 Task: Check option "End current position as of now".
Action: Mouse moved to (352, 341)
Screenshot: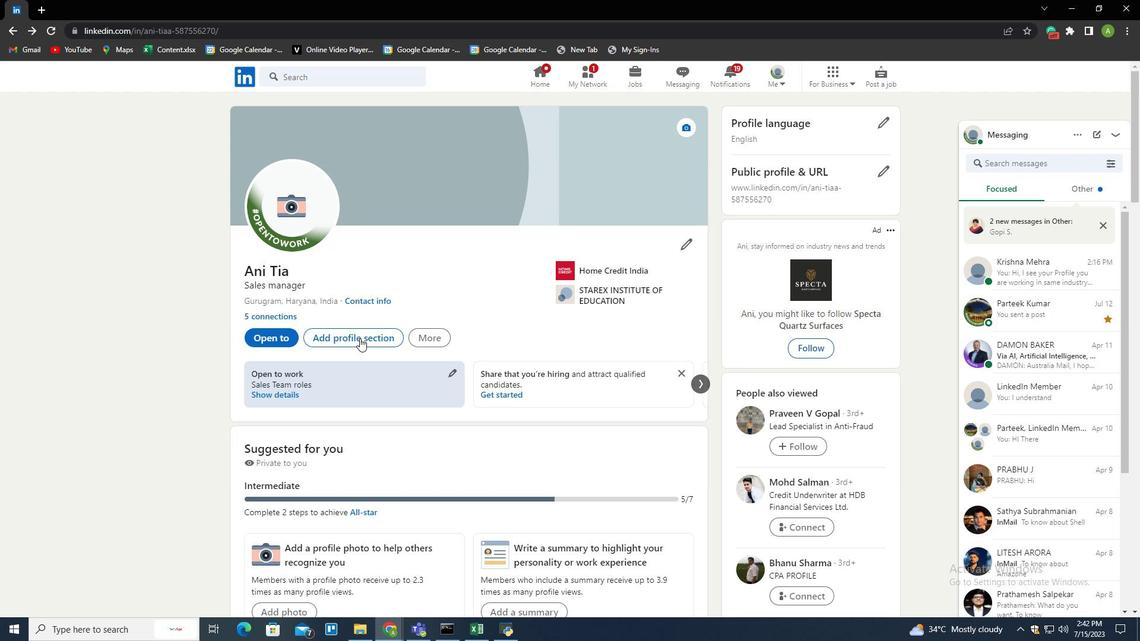 
Action: Mouse pressed left at (352, 341)
Screenshot: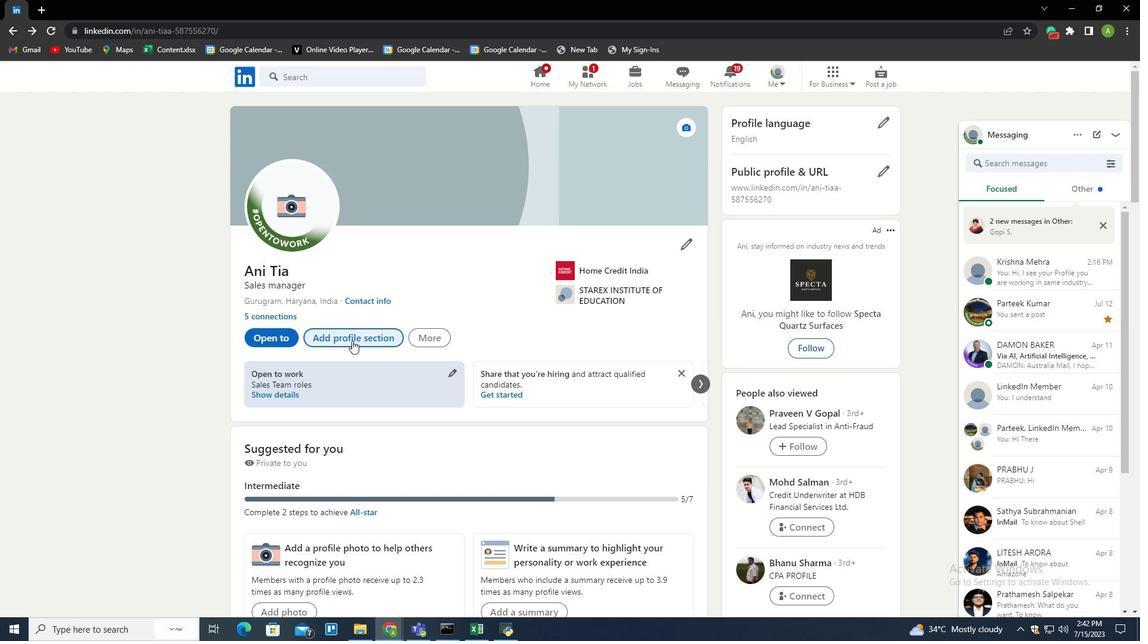 
Action: Mouse moved to (487, 132)
Screenshot: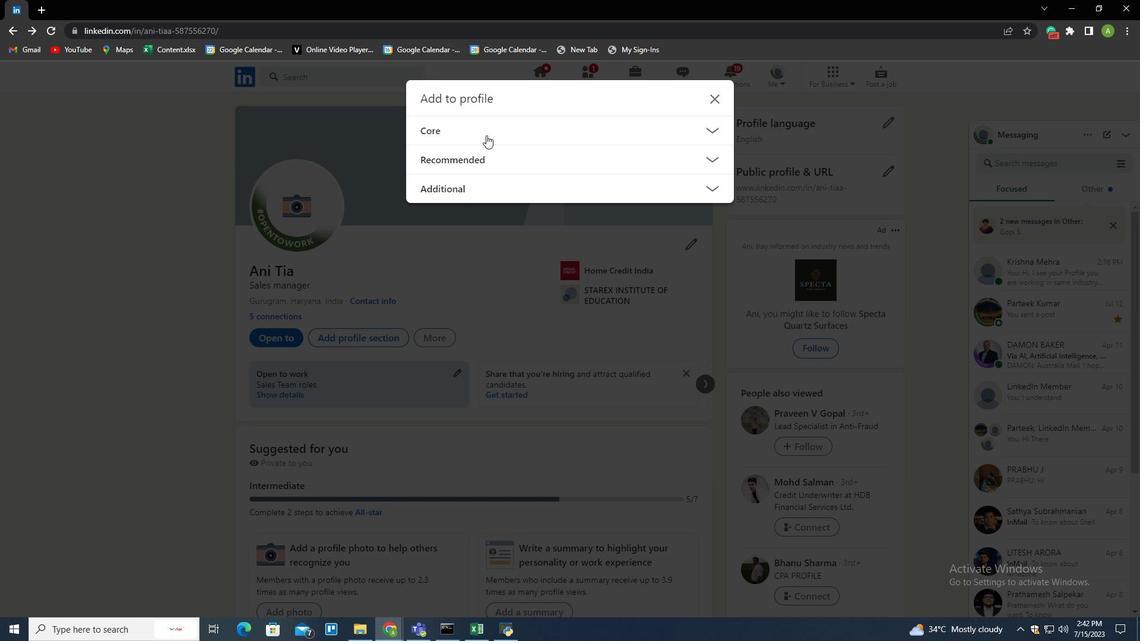 
Action: Mouse pressed left at (487, 132)
Screenshot: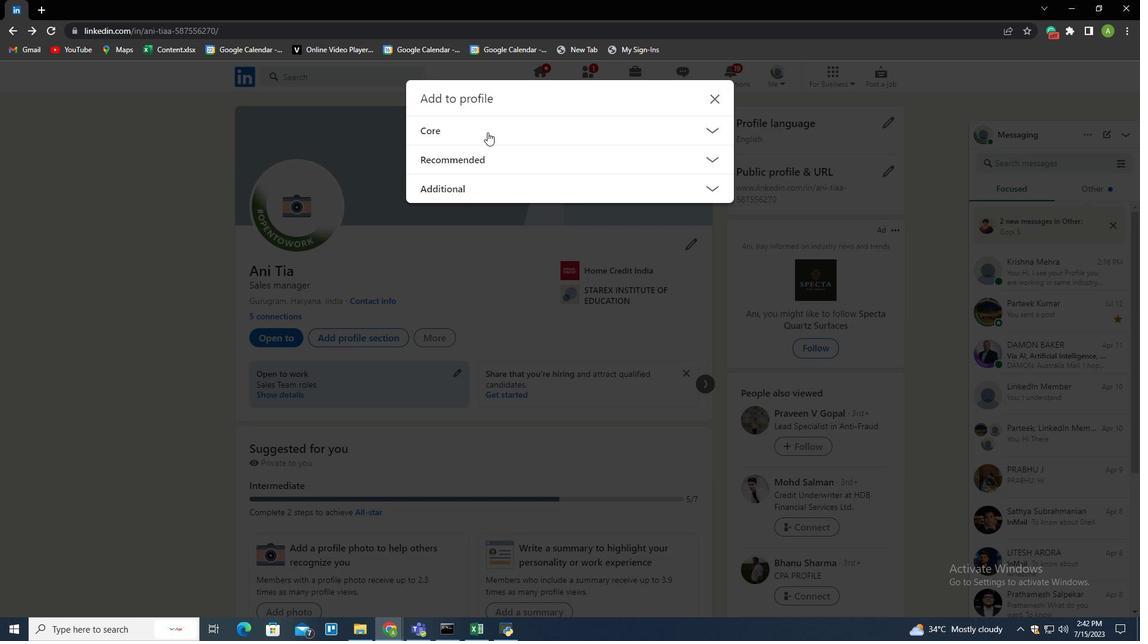
Action: Mouse moved to (447, 301)
Screenshot: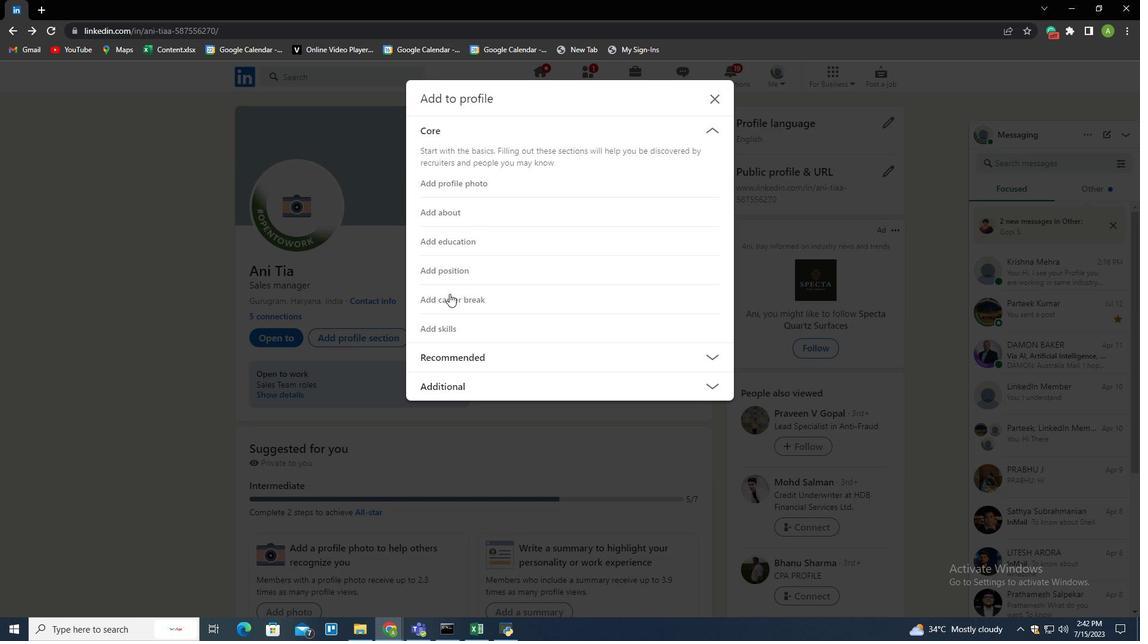 
Action: Mouse pressed left at (447, 301)
Screenshot: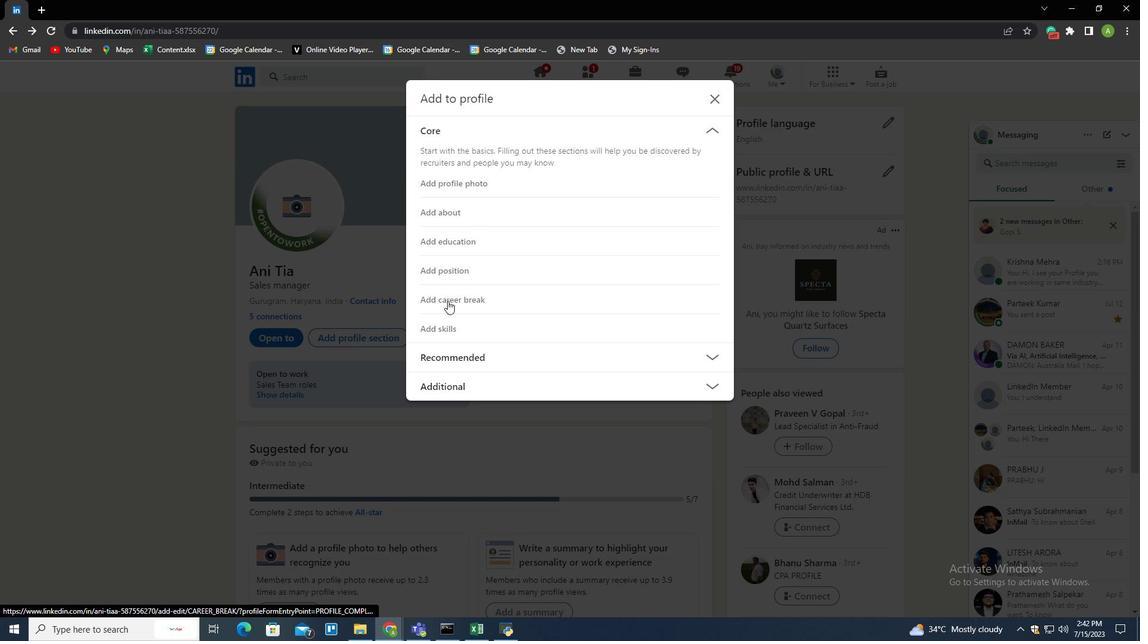 
Action: Mouse moved to (477, 279)
Screenshot: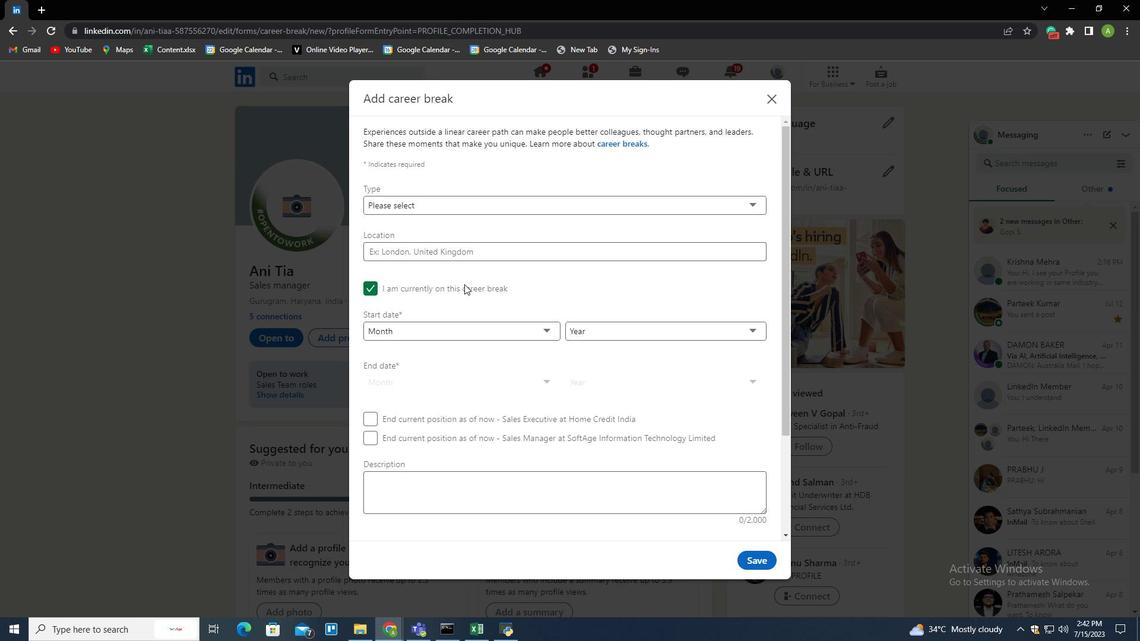 
Action: Mouse scrolled (477, 278) with delta (0, 0)
Screenshot: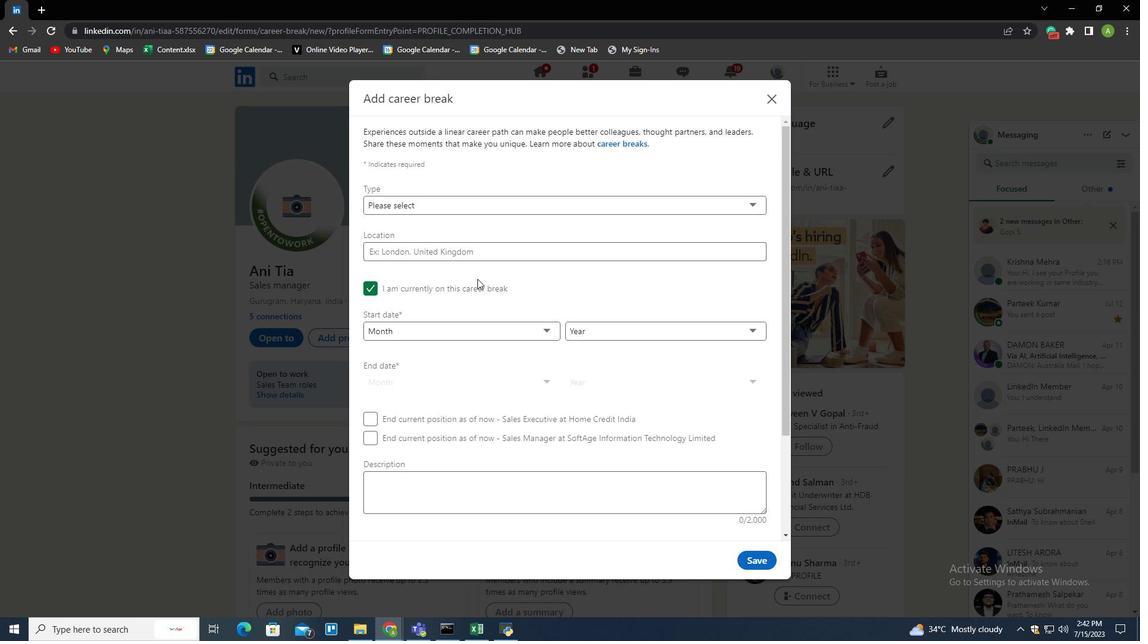 
Action: Mouse scrolled (477, 278) with delta (0, 0)
Screenshot: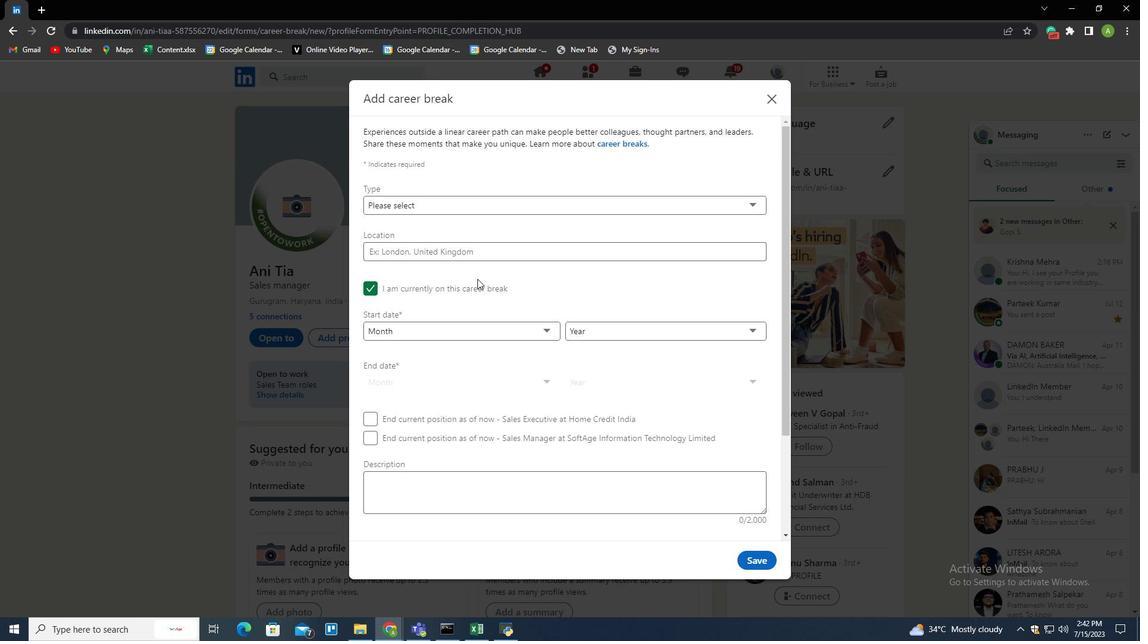 
Action: Mouse moved to (368, 295)
Screenshot: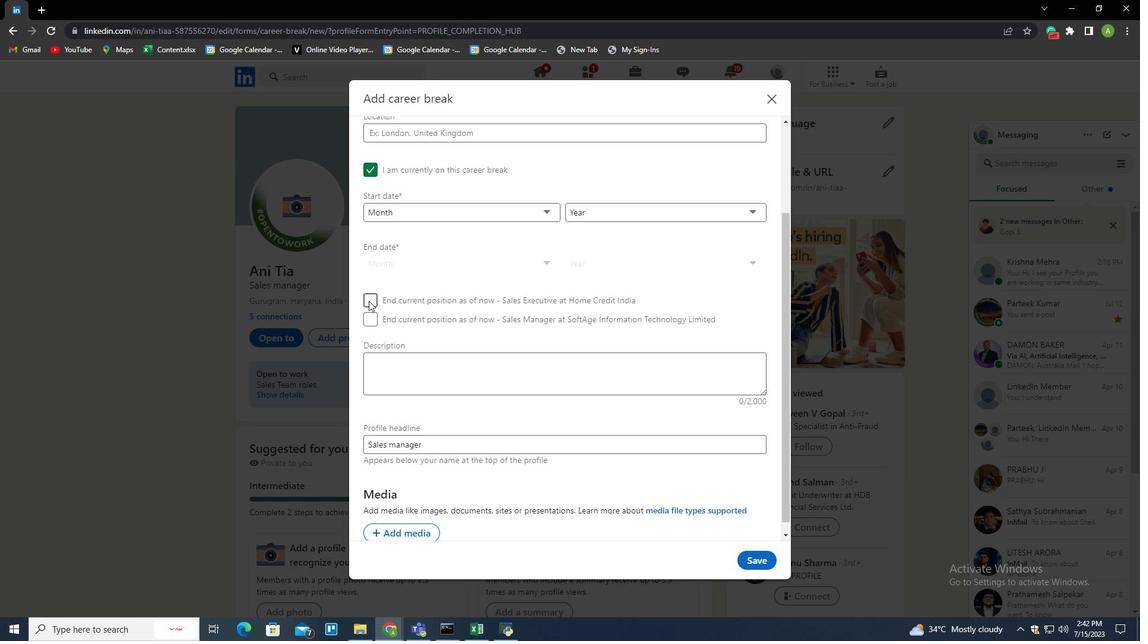 
Action: Mouse pressed left at (368, 295)
Screenshot: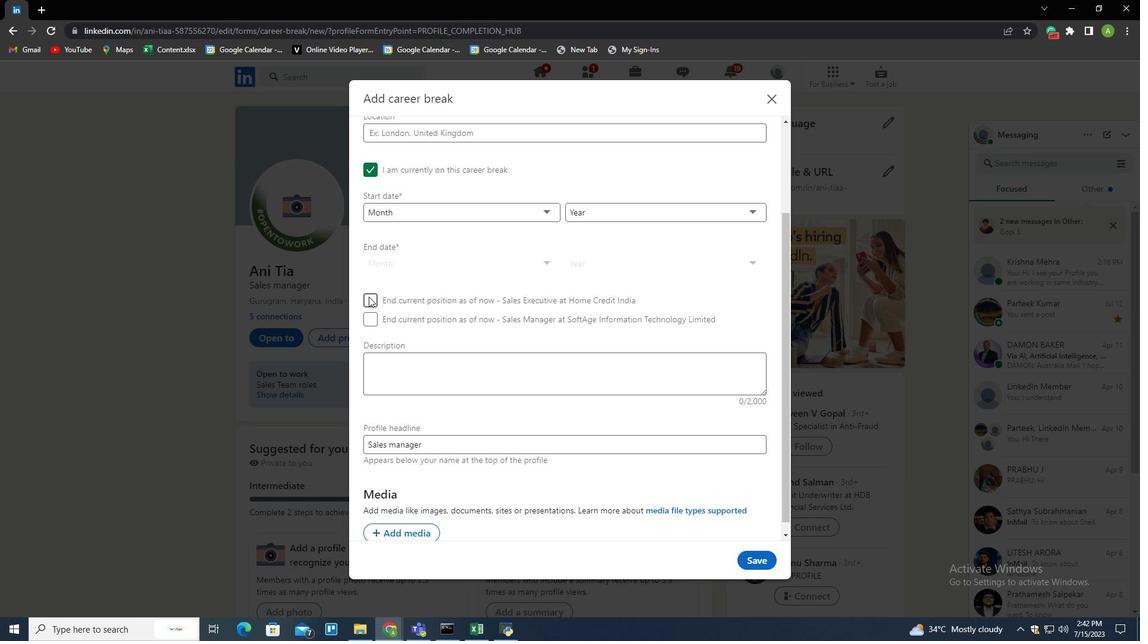 
Action: Mouse moved to (408, 313)
Screenshot: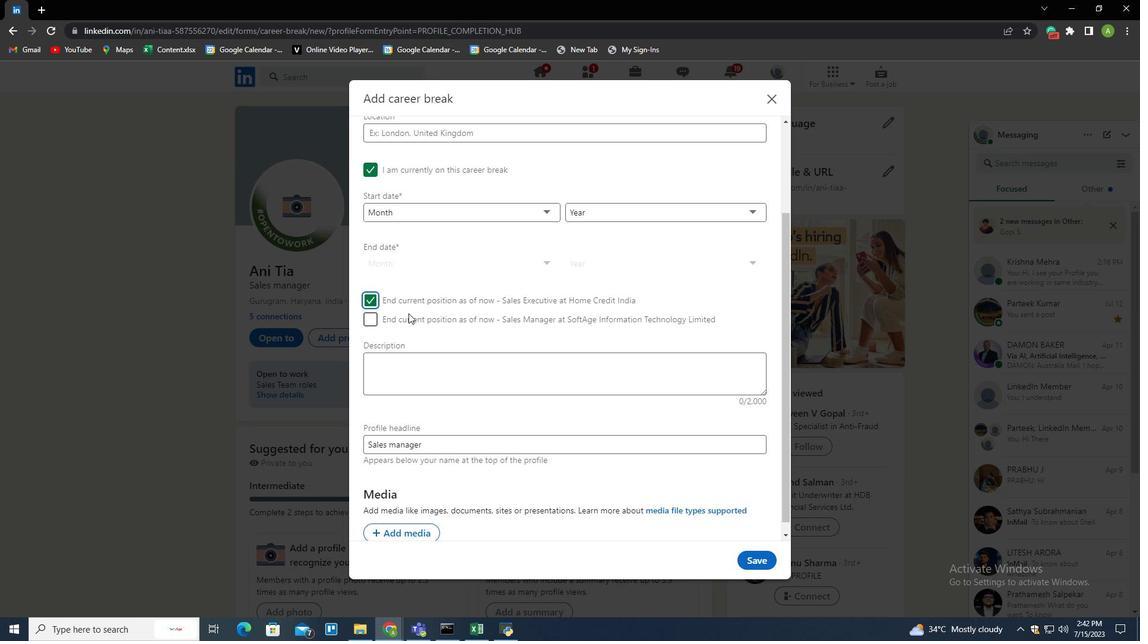 
